 Task: Allow users to receive the chatter emails and use custom branding
Action: Mouse moved to (225, 271)
Screenshot: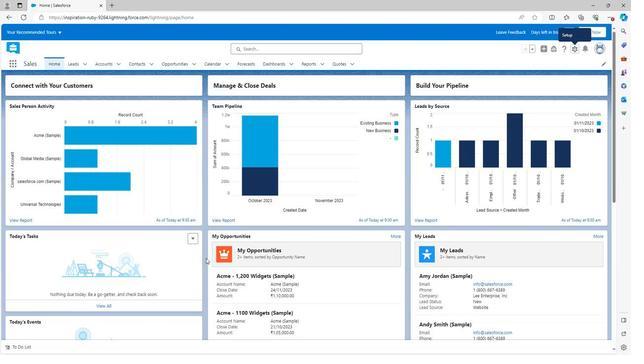 
Action: Mouse scrolled (225, 271) with delta (0, 0)
Screenshot: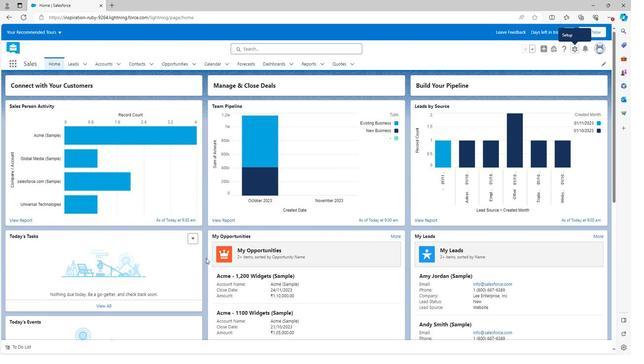 
Action: Mouse moved to (225, 272)
Screenshot: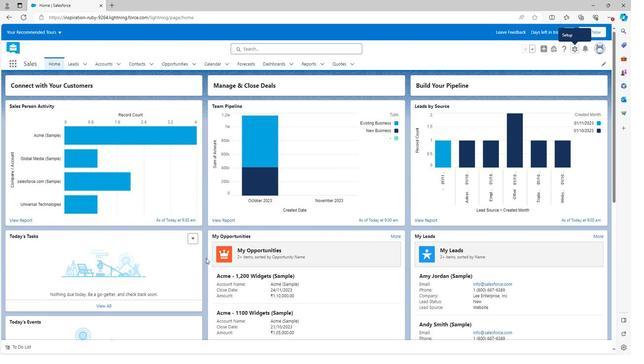 
Action: Mouse scrolled (225, 271) with delta (0, 0)
Screenshot: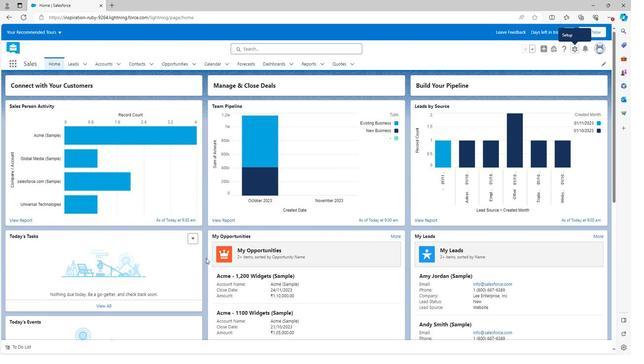 
Action: Mouse moved to (225, 272)
Screenshot: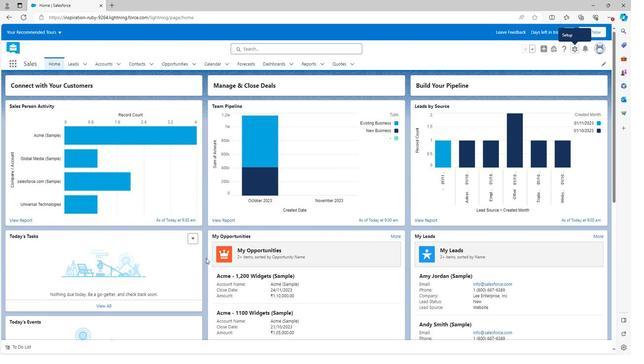 
Action: Mouse scrolled (225, 272) with delta (0, 0)
Screenshot: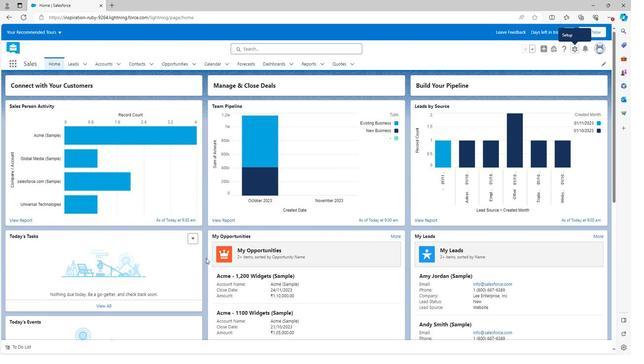 
Action: Mouse scrolled (225, 272) with delta (0, 0)
Screenshot: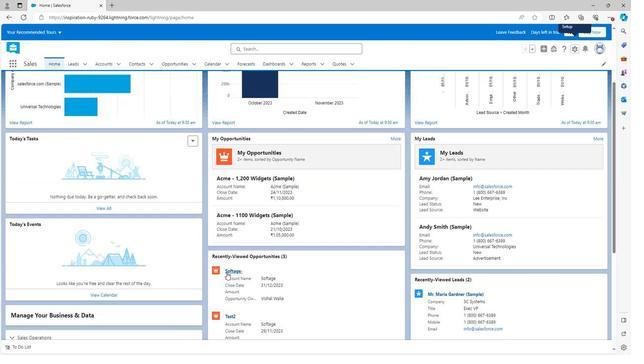 
Action: Mouse scrolled (225, 272) with delta (0, 0)
Screenshot: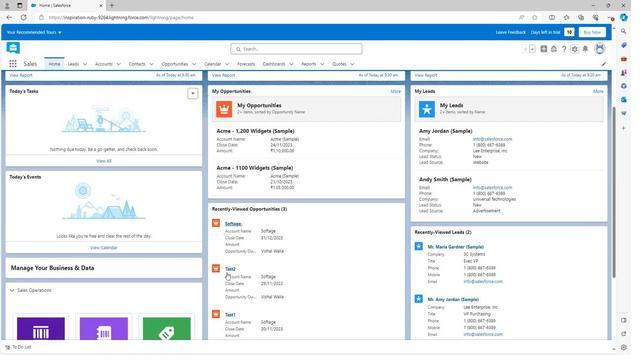 
Action: Mouse scrolled (225, 272) with delta (0, 0)
Screenshot: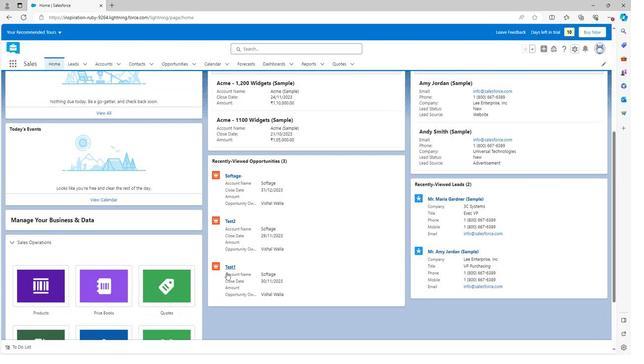 
Action: Mouse scrolled (225, 272) with delta (0, 0)
Screenshot: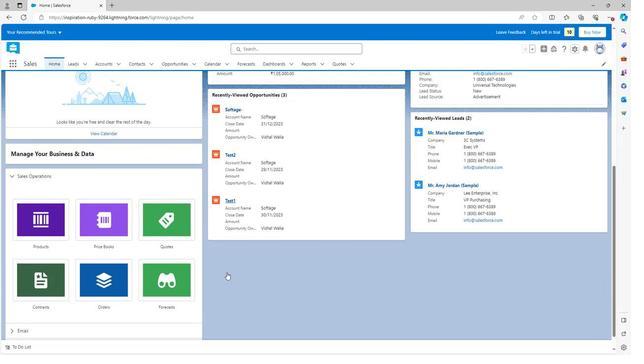 
Action: Mouse scrolled (225, 272) with delta (0, 0)
Screenshot: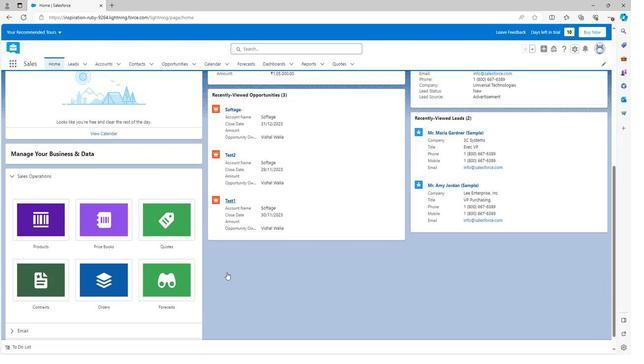 
Action: Mouse moved to (225, 272)
Screenshot: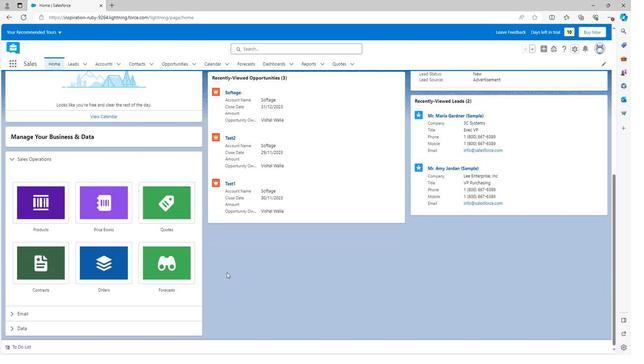 
Action: Mouse scrolled (225, 273) with delta (0, 0)
Screenshot: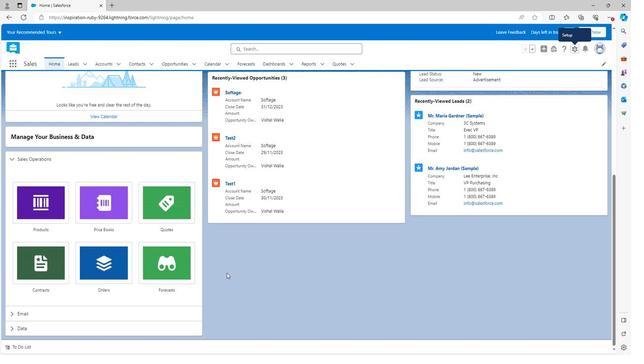 
Action: Mouse scrolled (225, 273) with delta (0, 0)
Screenshot: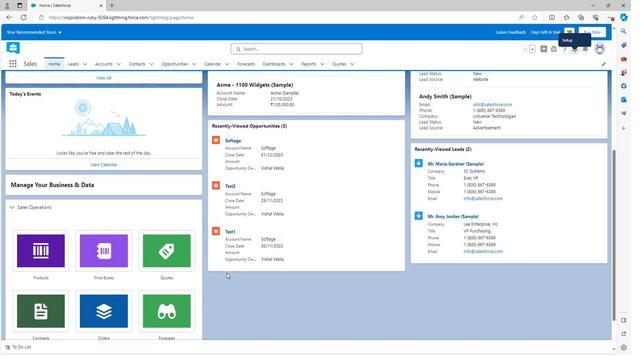 
Action: Mouse scrolled (225, 273) with delta (0, 0)
Screenshot: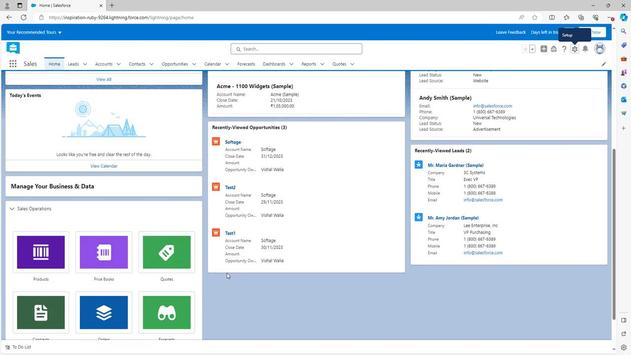 
Action: Mouse scrolled (225, 273) with delta (0, 0)
Screenshot: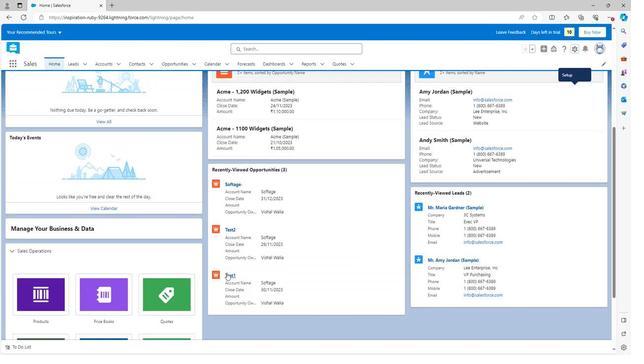 
Action: Mouse scrolled (225, 273) with delta (0, 0)
Screenshot: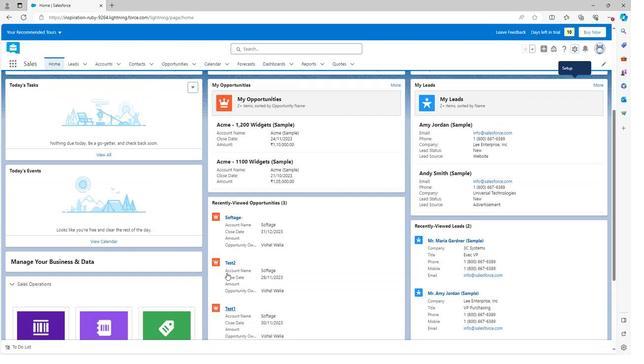 
Action: Mouse scrolled (225, 273) with delta (0, 0)
Screenshot: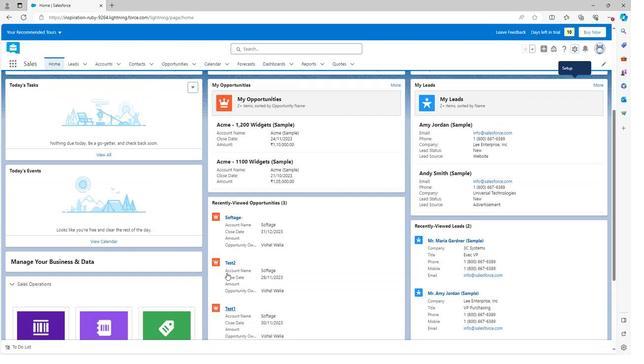 
Action: Mouse scrolled (225, 273) with delta (0, 0)
Screenshot: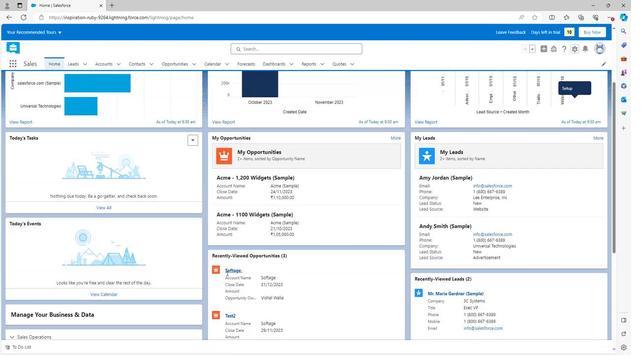
Action: Mouse scrolled (225, 273) with delta (0, 0)
Screenshot: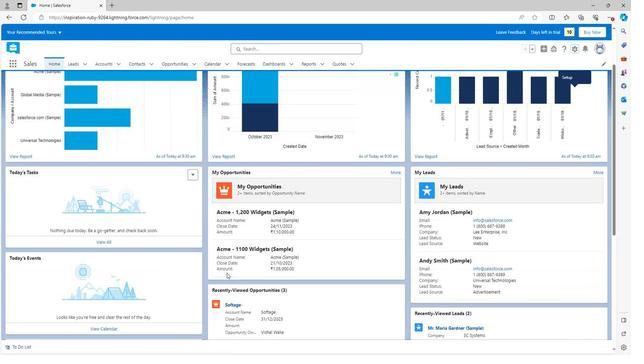 
Action: Mouse moved to (575, 45)
Screenshot: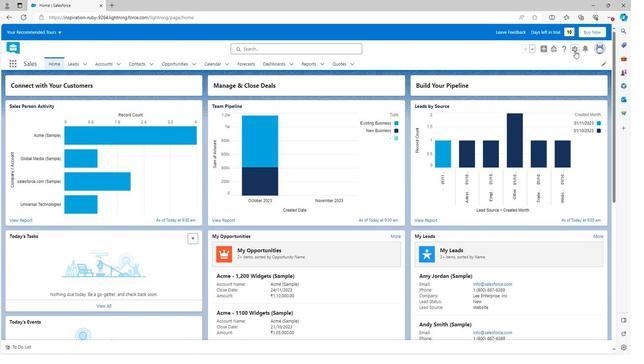 
Action: Mouse pressed left at (575, 45)
Screenshot: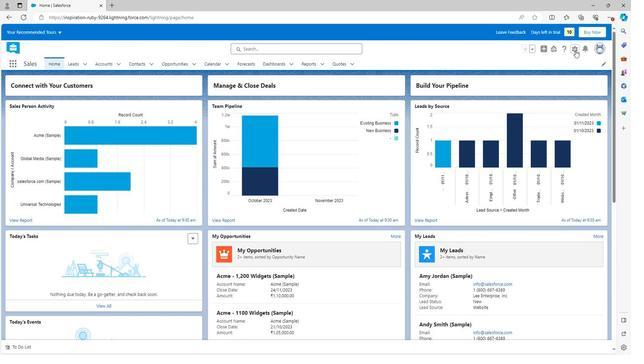 
Action: Mouse moved to (548, 64)
Screenshot: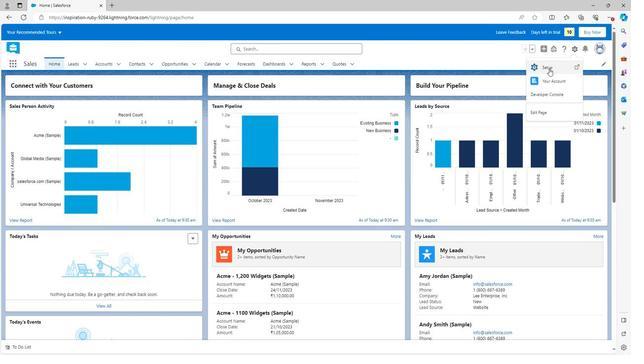 
Action: Mouse pressed left at (548, 64)
Screenshot: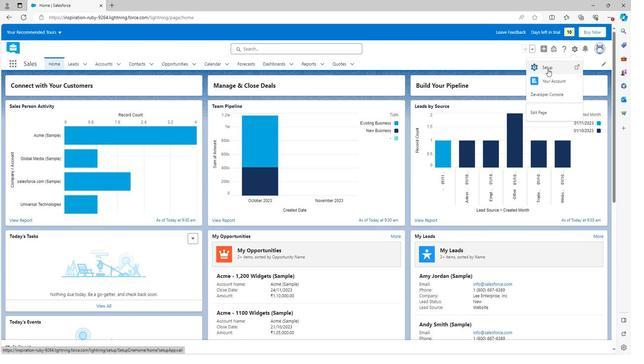 
Action: Mouse moved to (3, 258)
Screenshot: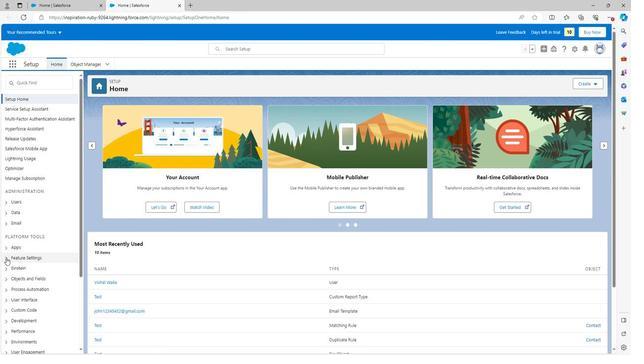 
Action: Mouse pressed left at (3, 258)
Screenshot: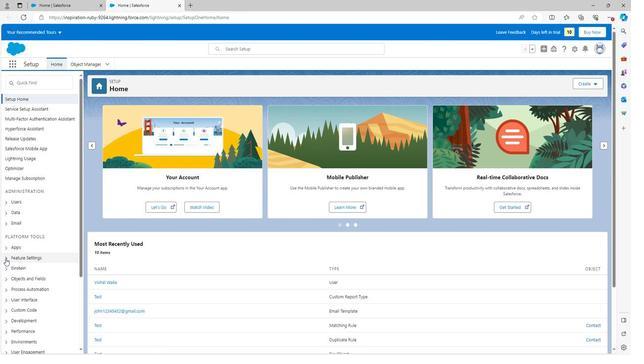 
Action: Mouse moved to (12, 277)
Screenshot: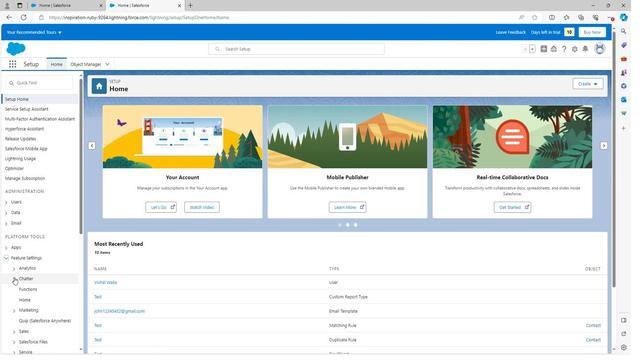 
Action: Mouse pressed left at (12, 277)
Screenshot: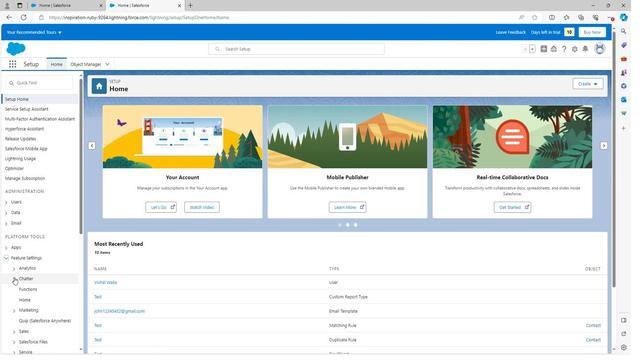 
Action: Mouse moved to (31, 298)
Screenshot: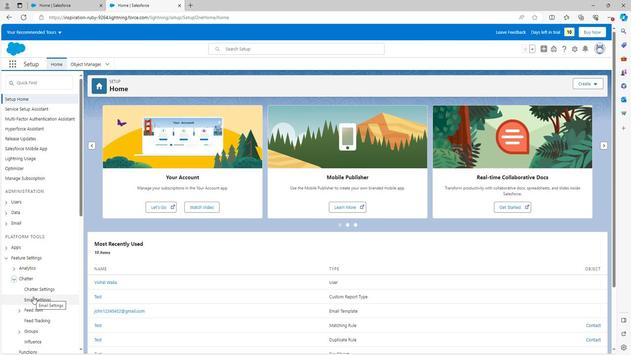 
Action: Mouse pressed left at (31, 298)
Screenshot: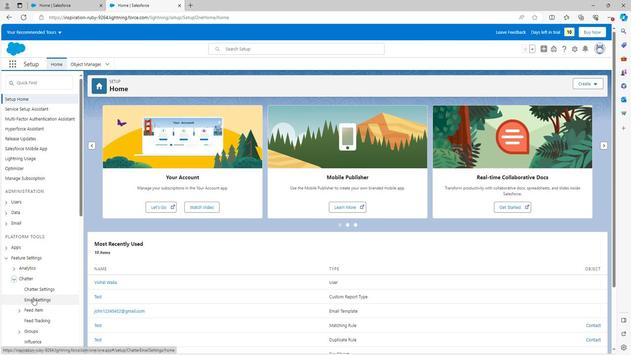 
Action: Mouse moved to (323, 202)
Screenshot: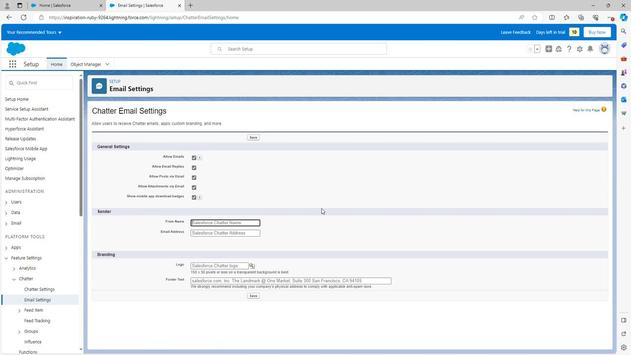 
Action: Mouse scrolled (323, 202) with delta (0, 0)
Screenshot: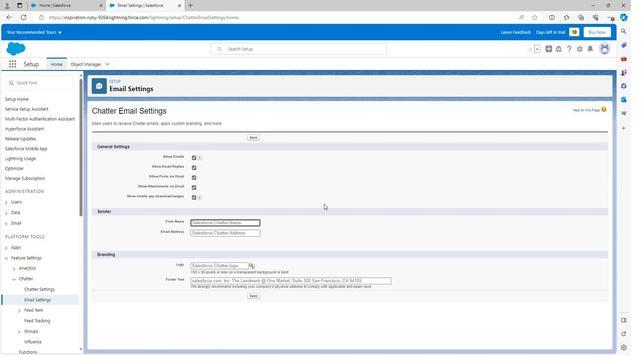 
Action: Mouse scrolled (323, 202) with delta (0, 0)
Screenshot: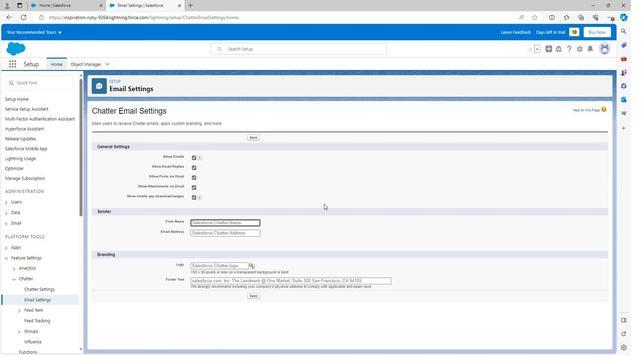
Action: Mouse scrolled (323, 202) with delta (0, 0)
Screenshot: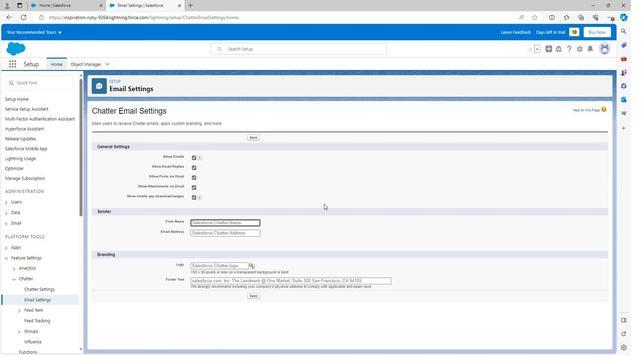 
Action: Mouse scrolled (323, 202) with delta (0, 0)
Screenshot: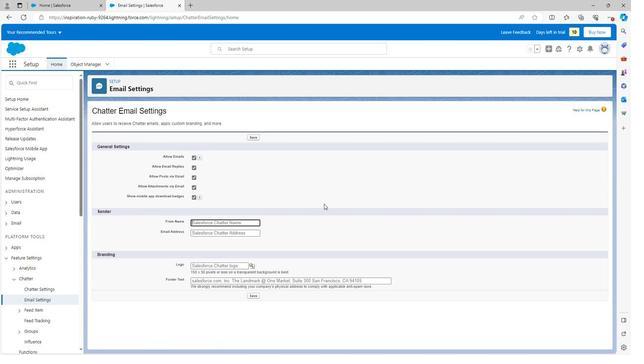
Action: Mouse scrolled (323, 202) with delta (0, 0)
Screenshot: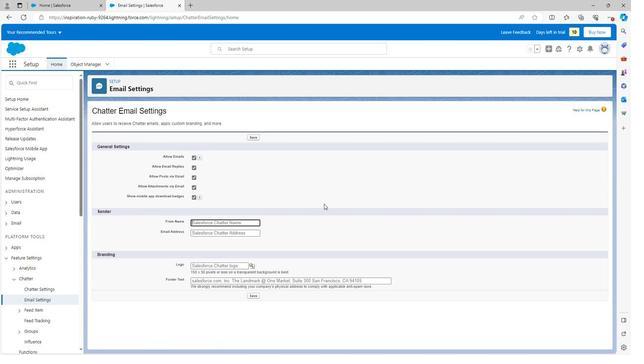 
Action: Mouse moved to (215, 221)
Screenshot: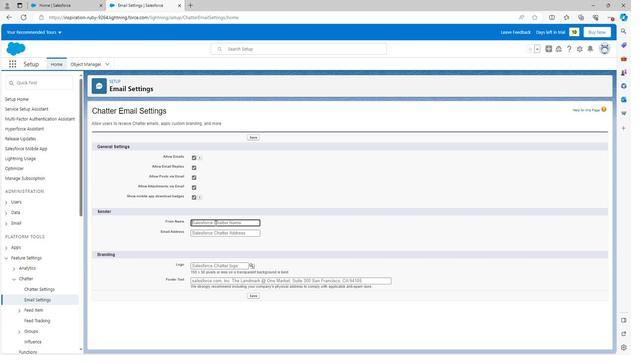 
Action: Mouse pressed left at (215, 221)
Screenshot: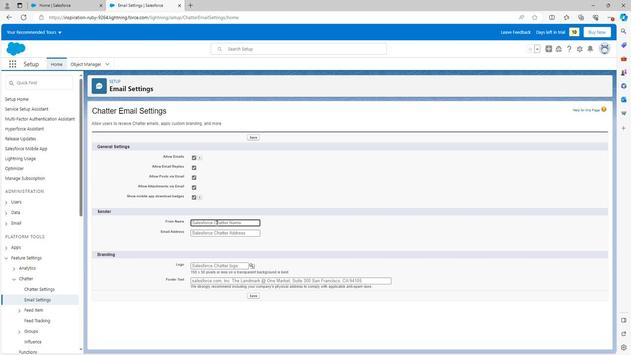 
Action: Mouse moved to (210, 231)
Screenshot: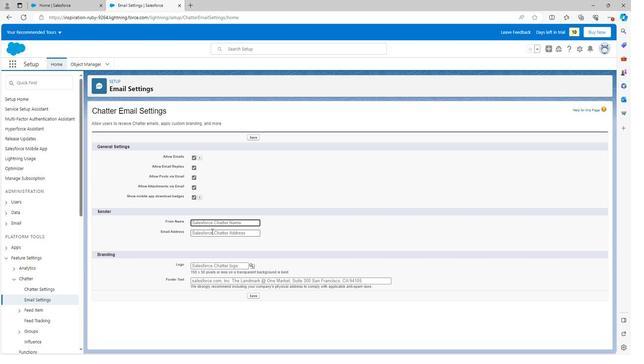 
Action: Mouse pressed left at (210, 231)
Screenshot: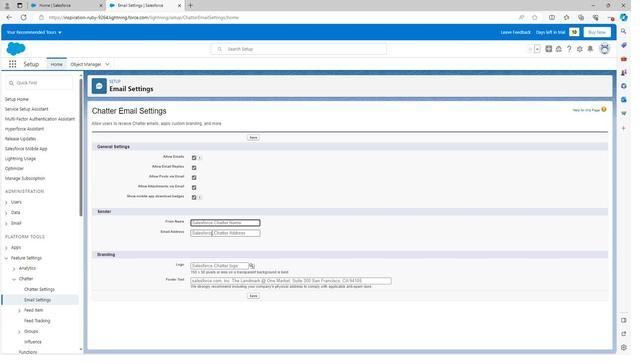 
Action: Mouse moved to (193, 184)
Screenshot: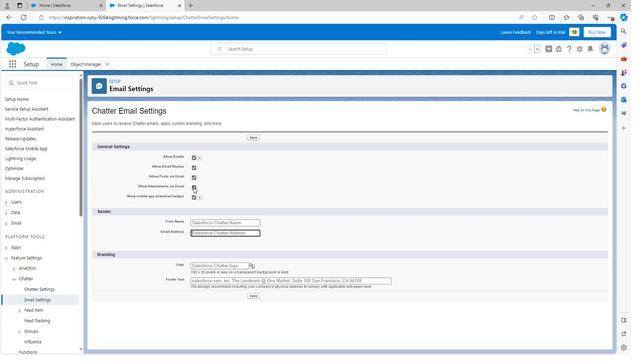 
Action: Mouse pressed left at (193, 184)
Screenshot: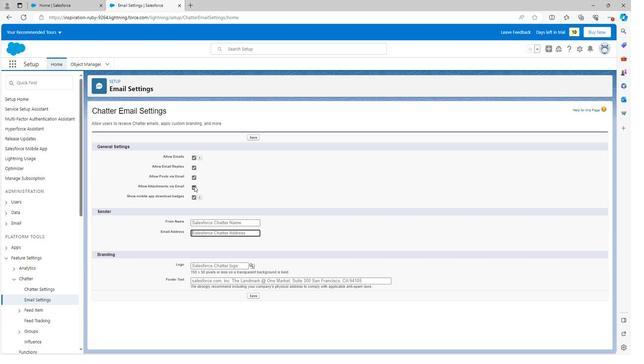 
Action: Mouse moved to (193, 176)
Screenshot: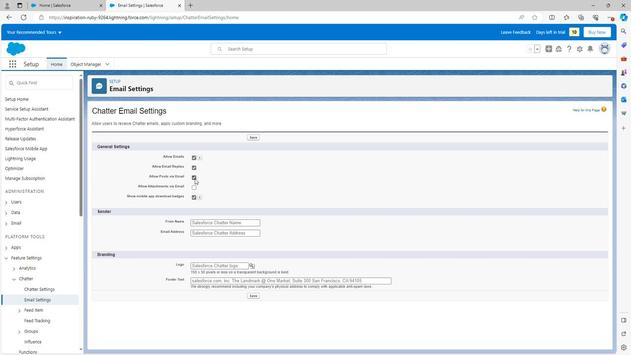 
Action: Mouse pressed left at (193, 176)
Screenshot: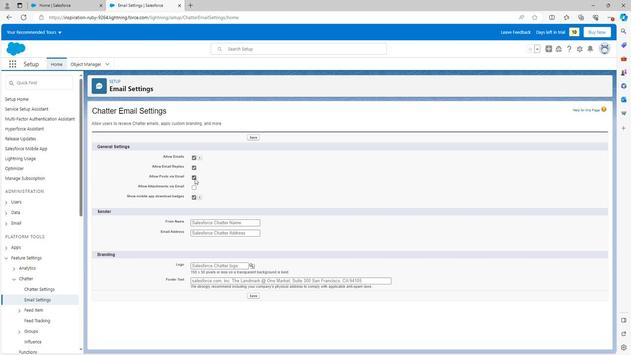 
Action: Mouse moved to (192, 164)
Screenshot: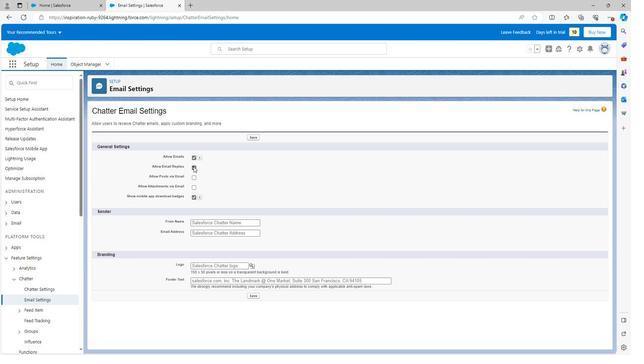 
Action: Mouse pressed left at (192, 164)
Screenshot: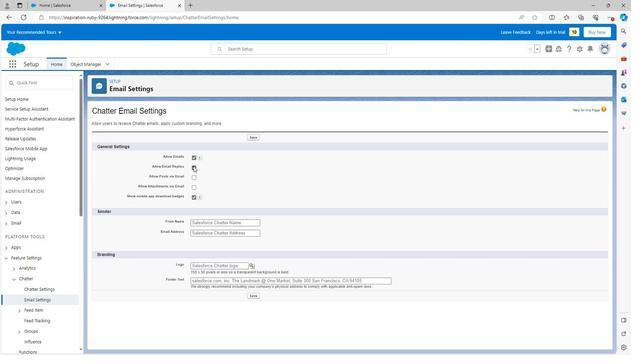 
Action: Mouse moved to (194, 153)
Screenshot: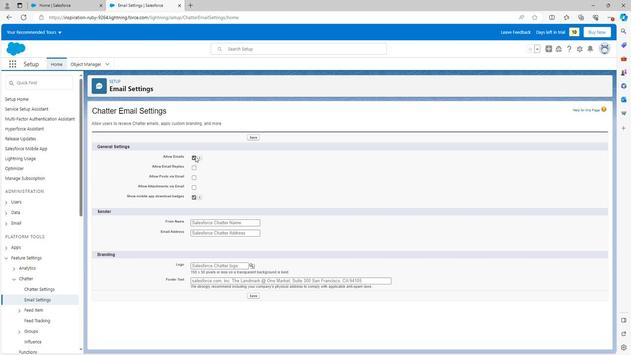 
Action: Mouse pressed left at (194, 153)
Screenshot: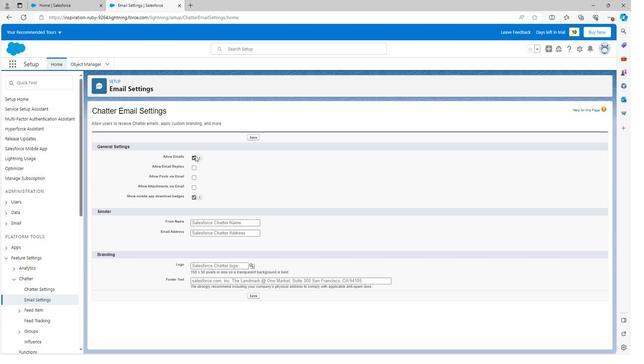 
Action: Mouse moved to (191, 194)
Screenshot: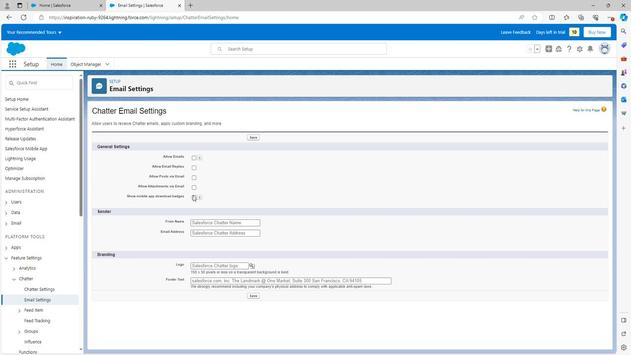 
Action: Mouse pressed left at (191, 194)
Screenshot: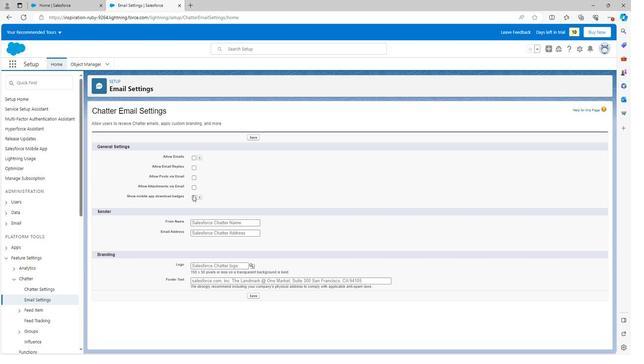 
Action: Mouse moved to (192, 186)
Screenshot: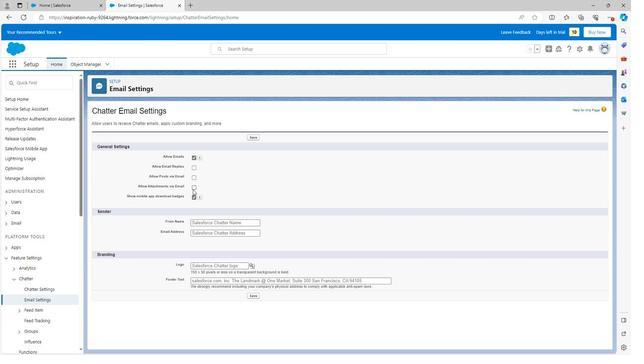 
Action: Mouse pressed left at (192, 186)
Screenshot: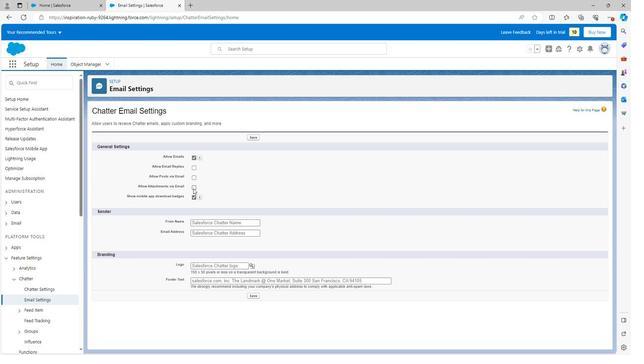 
Action: Mouse moved to (292, 226)
Screenshot: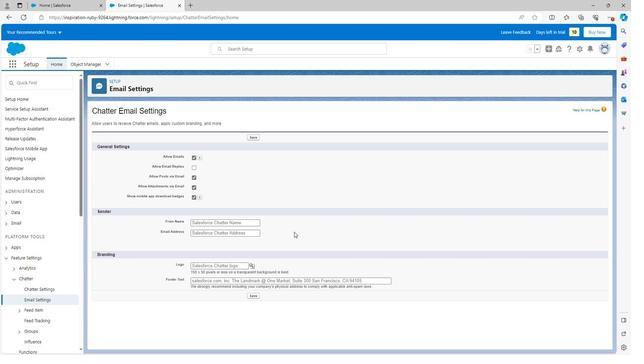 
